 Task: Look for products in the category "Baby Food & Drinks" from North Coast only.
Action: Mouse moved to (282, 160)
Screenshot: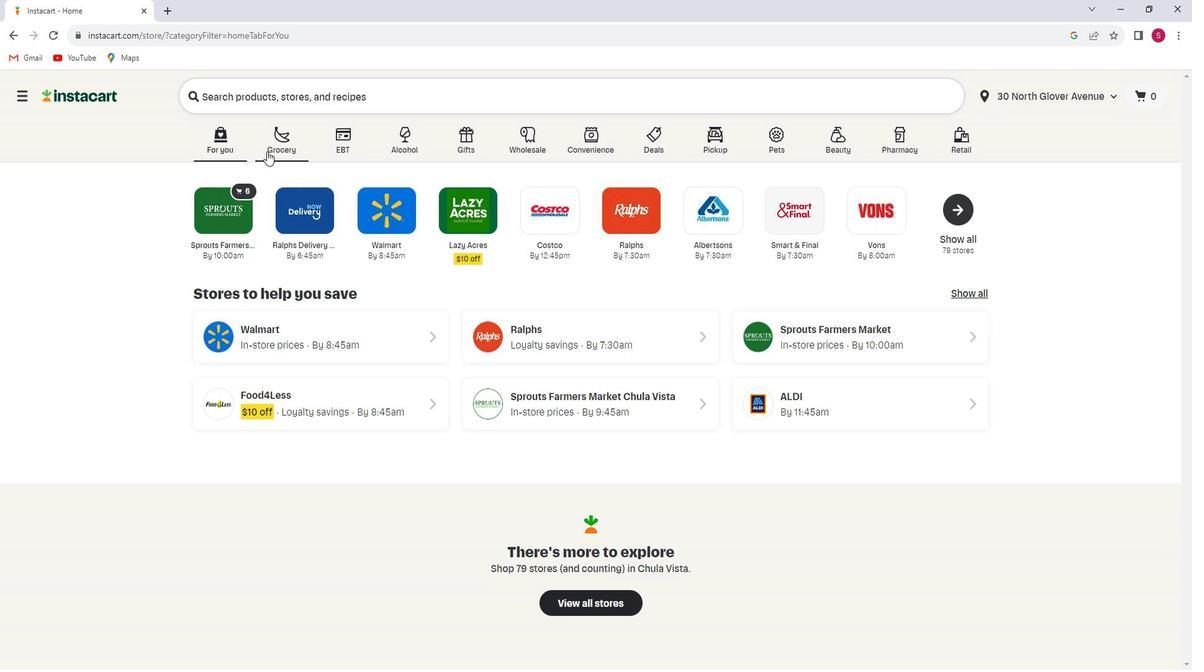 
Action: Mouse pressed left at (282, 160)
Screenshot: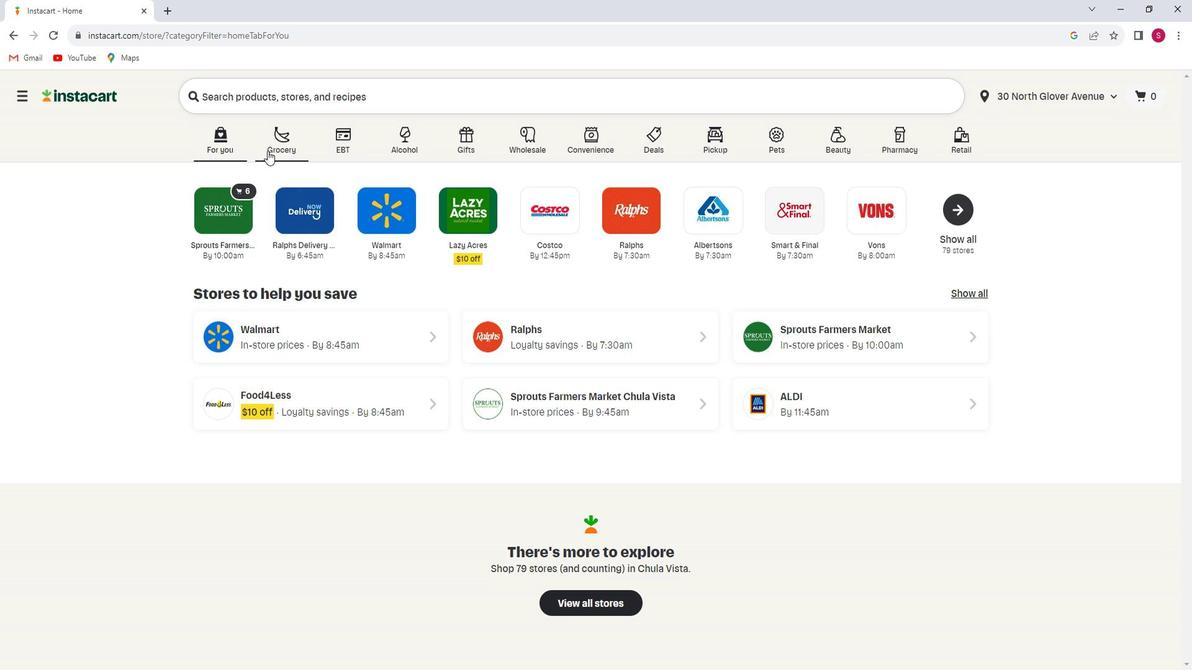 
Action: Mouse moved to (315, 367)
Screenshot: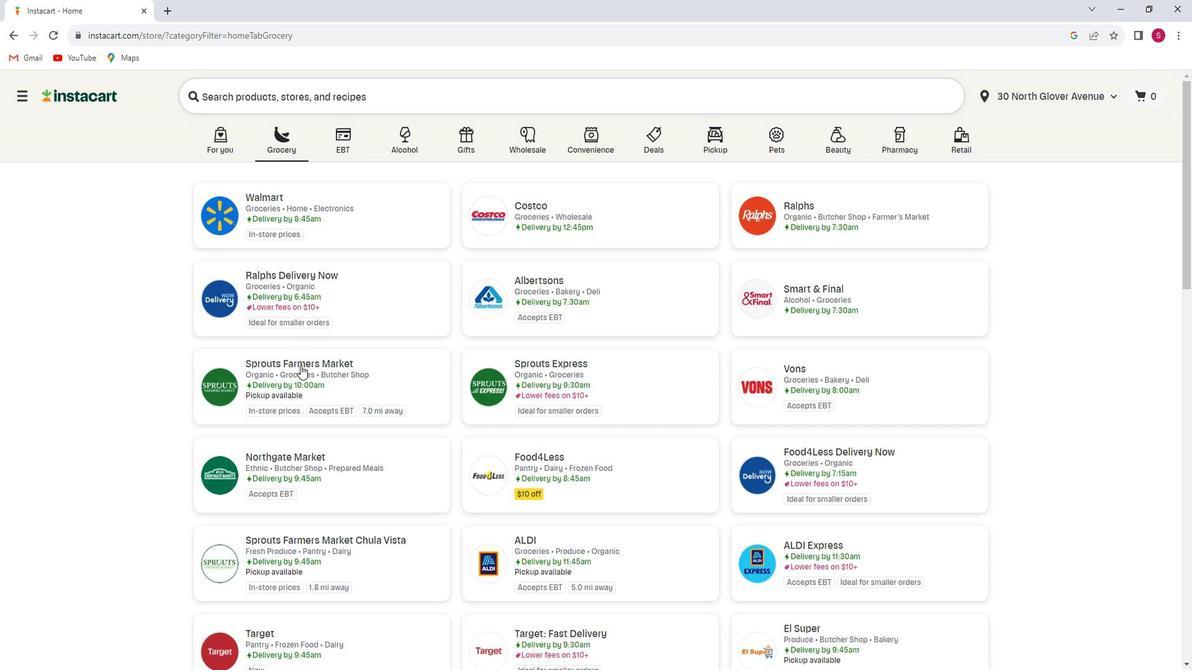 
Action: Mouse pressed left at (315, 367)
Screenshot: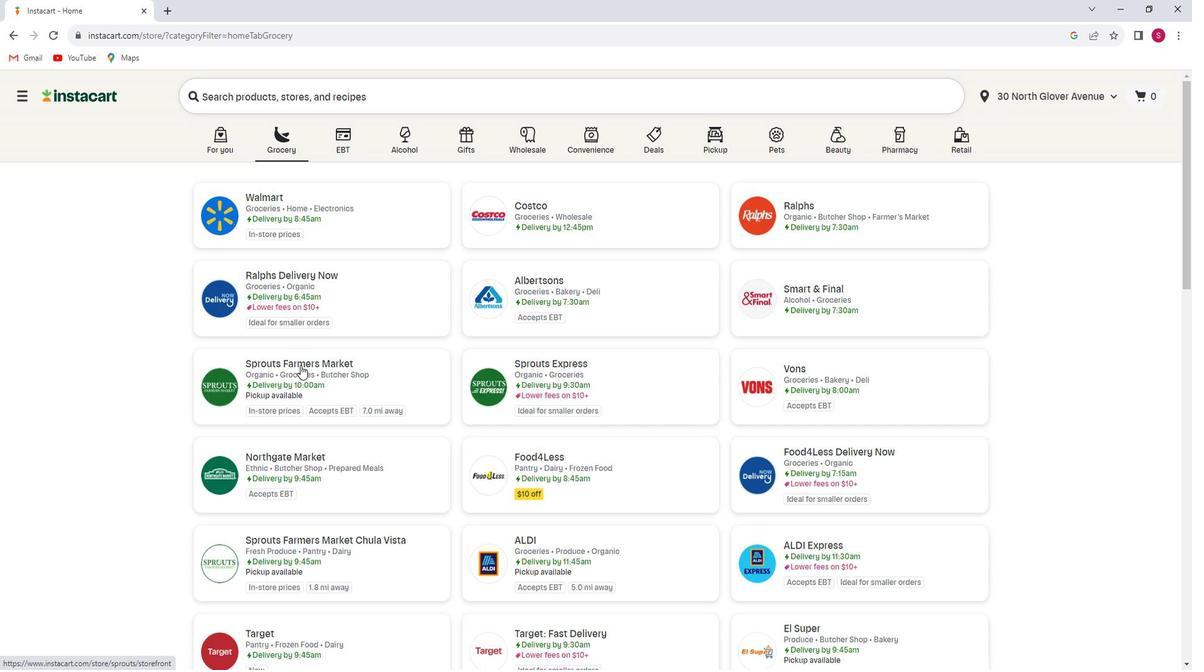 
Action: Mouse moved to (86, 412)
Screenshot: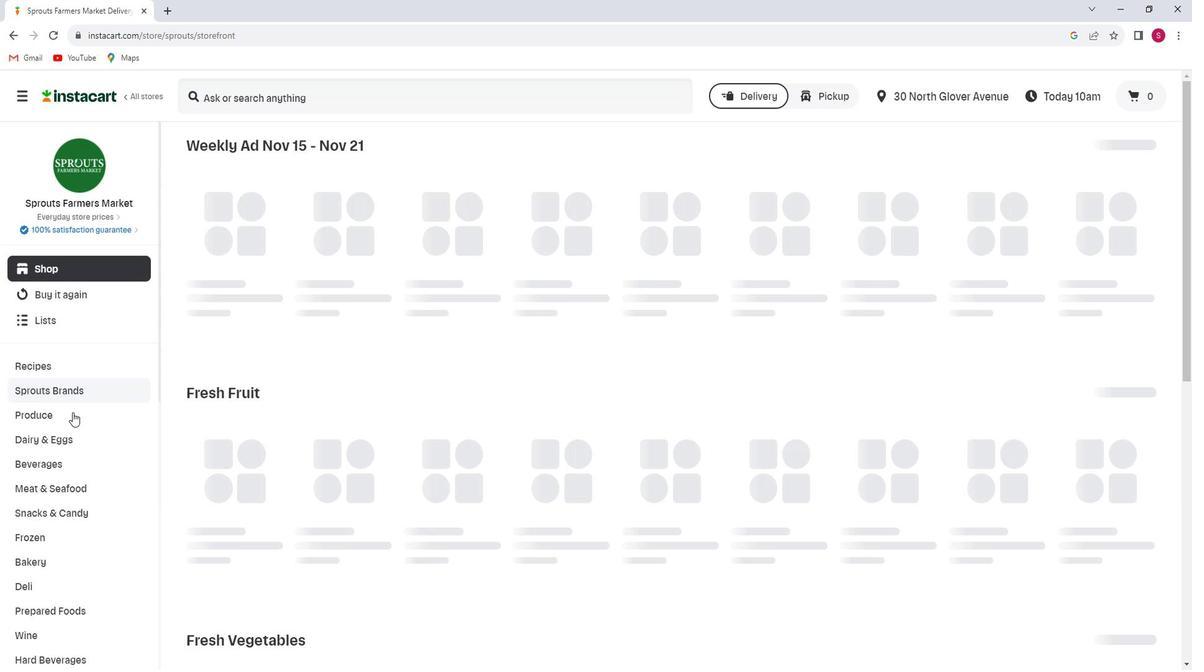 
Action: Mouse scrolled (86, 412) with delta (0, 0)
Screenshot: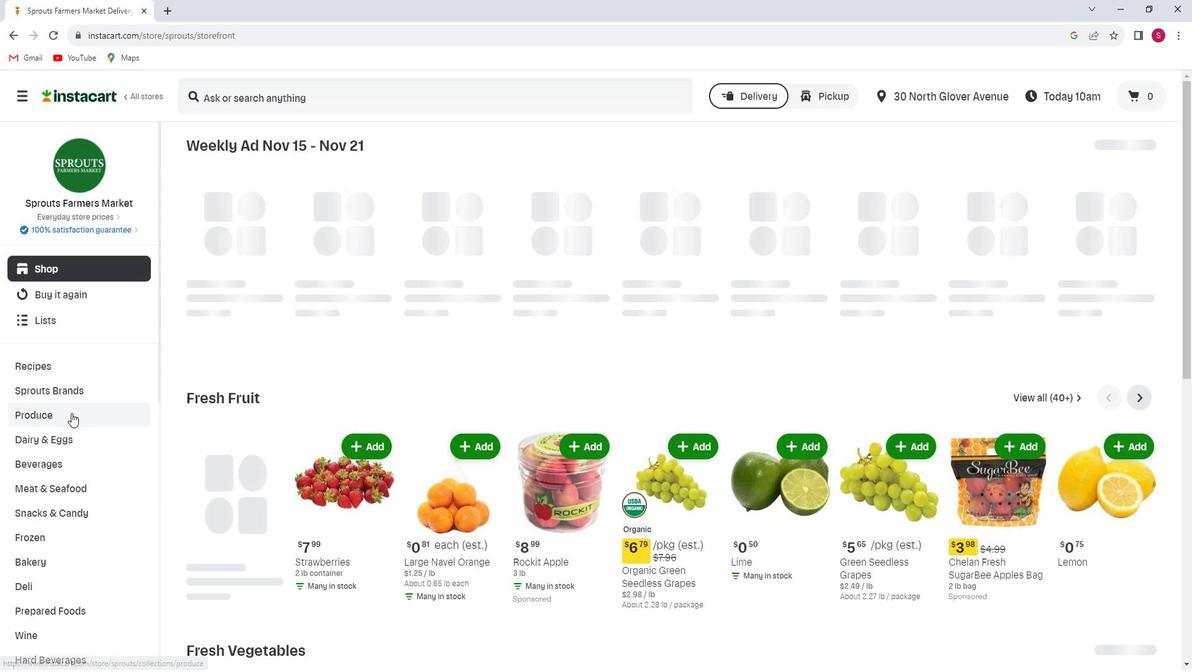 
Action: Mouse scrolled (86, 412) with delta (0, 0)
Screenshot: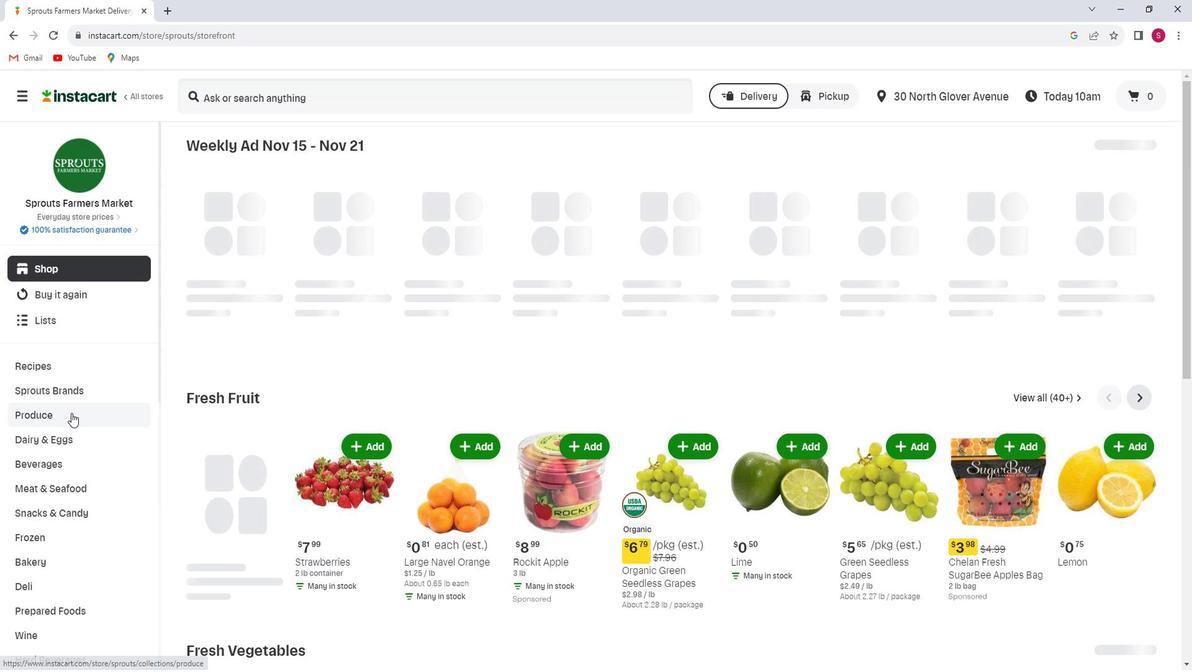 
Action: Mouse scrolled (86, 412) with delta (0, 0)
Screenshot: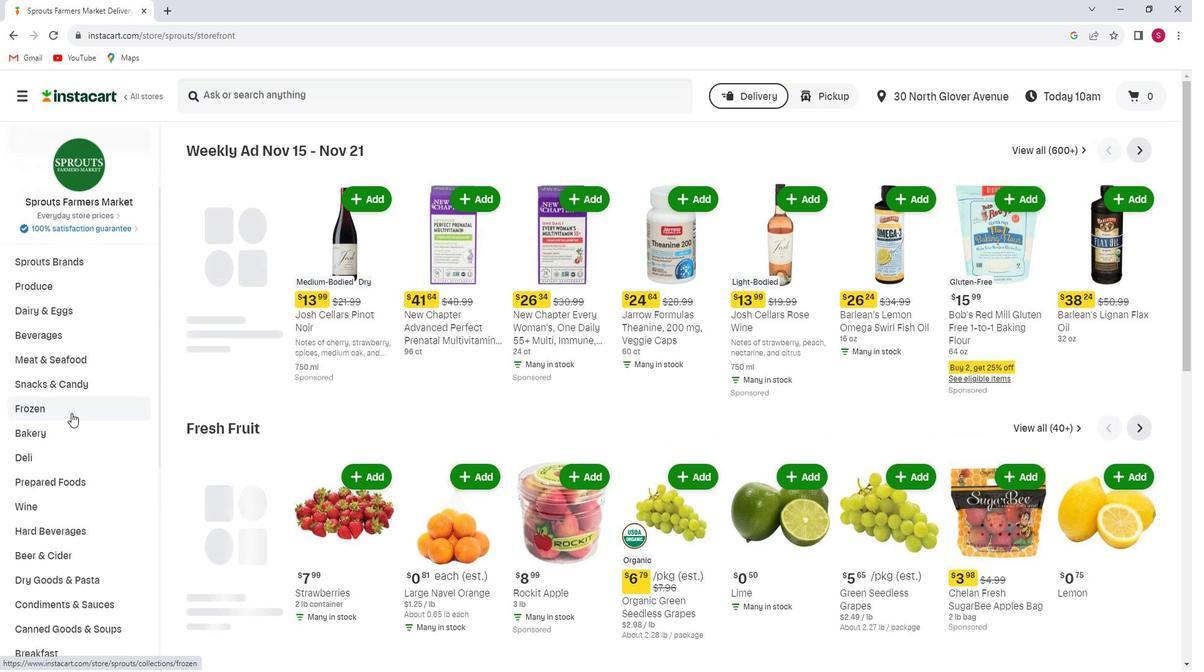 
Action: Mouse scrolled (86, 412) with delta (0, 0)
Screenshot: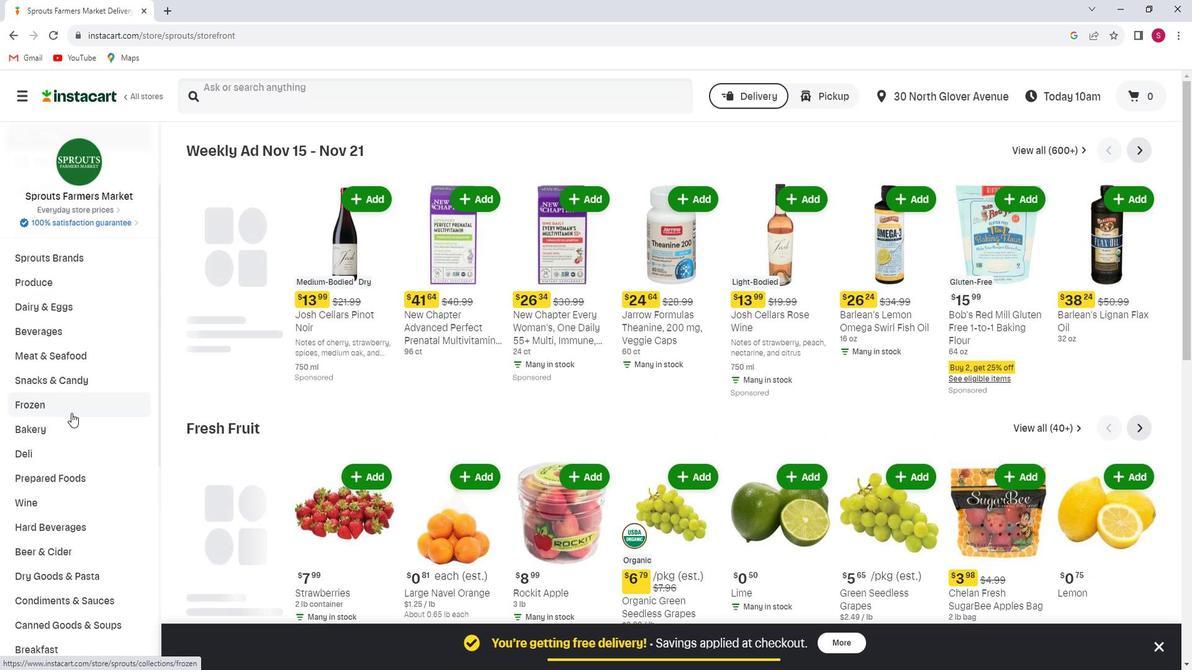 
Action: Mouse scrolled (86, 412) with delta (0, 0)
Screenshot: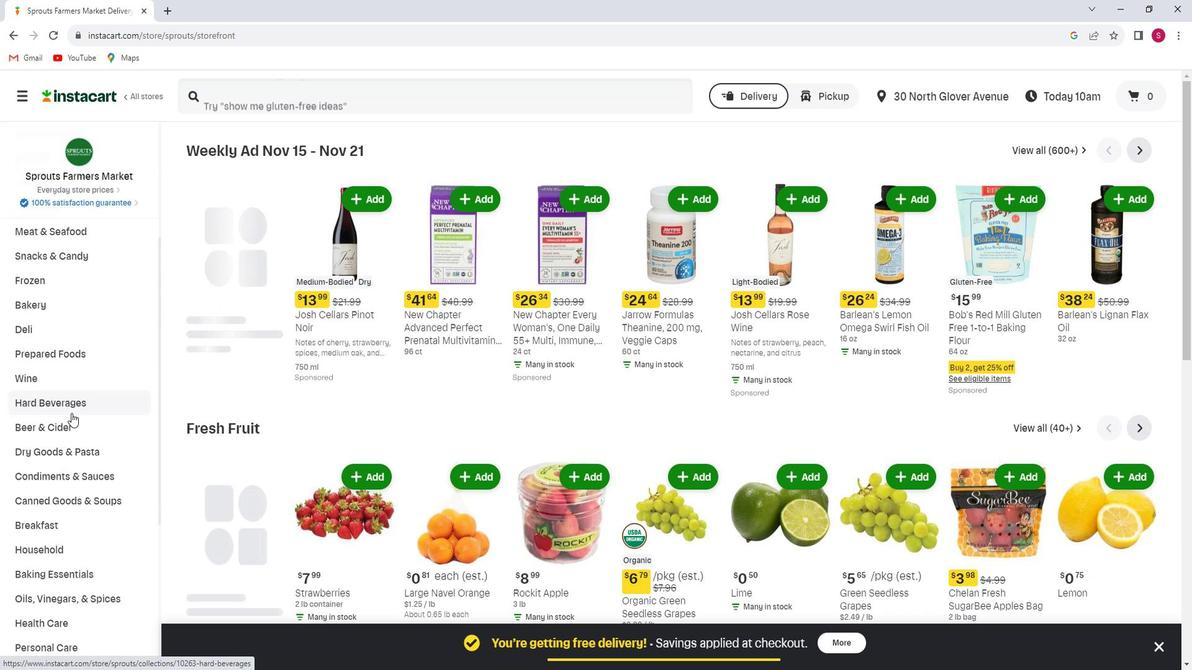 
Action: Mouse scrolled (86, 412) with delta (0, 0)
Screenshot: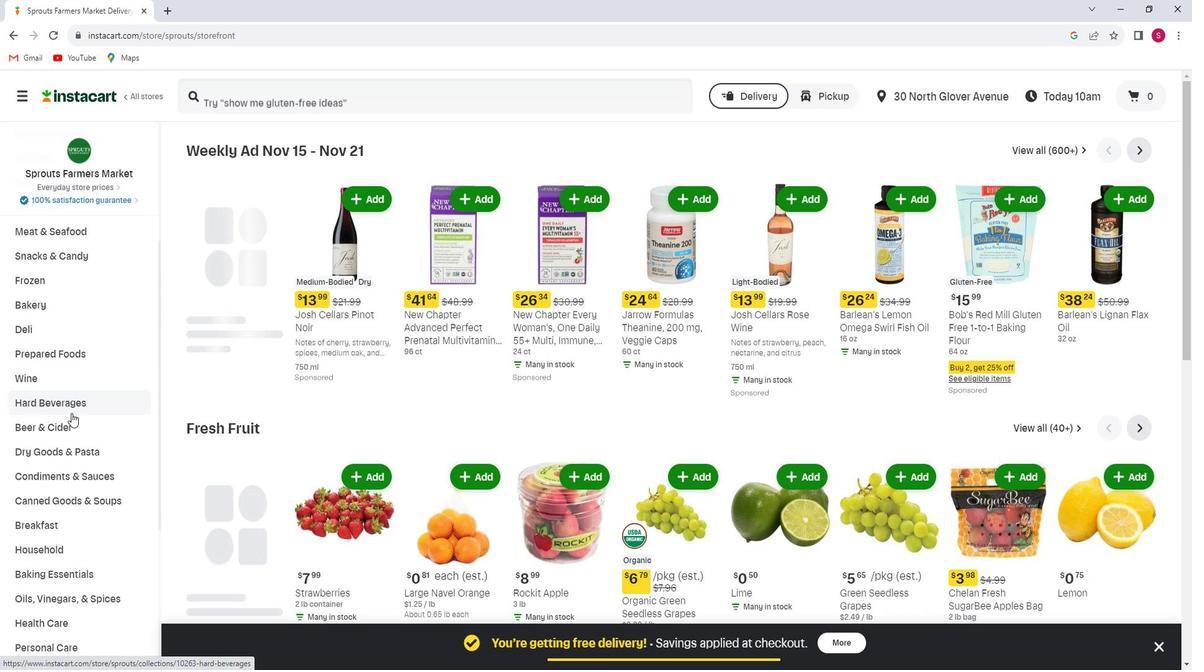 
Action: Mouse scrolled (86, 412) with delta (0, 0)
Screenshot: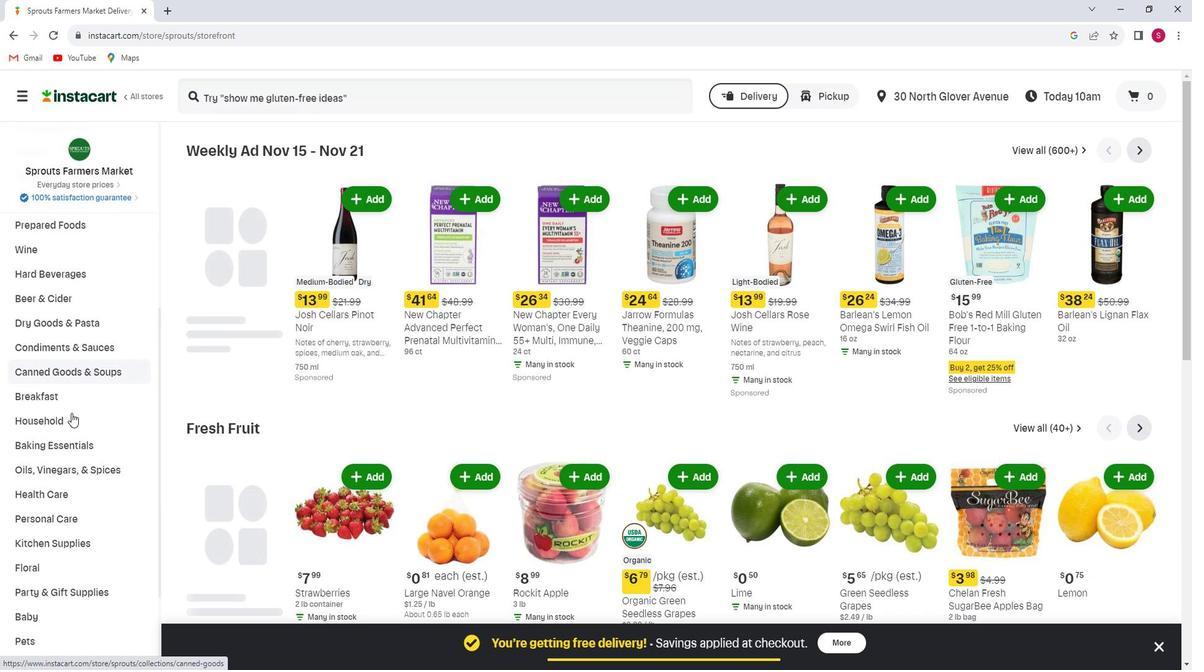 
Action: Mouse scrolled (86, 412) with delta (0, 0)
Screenshot: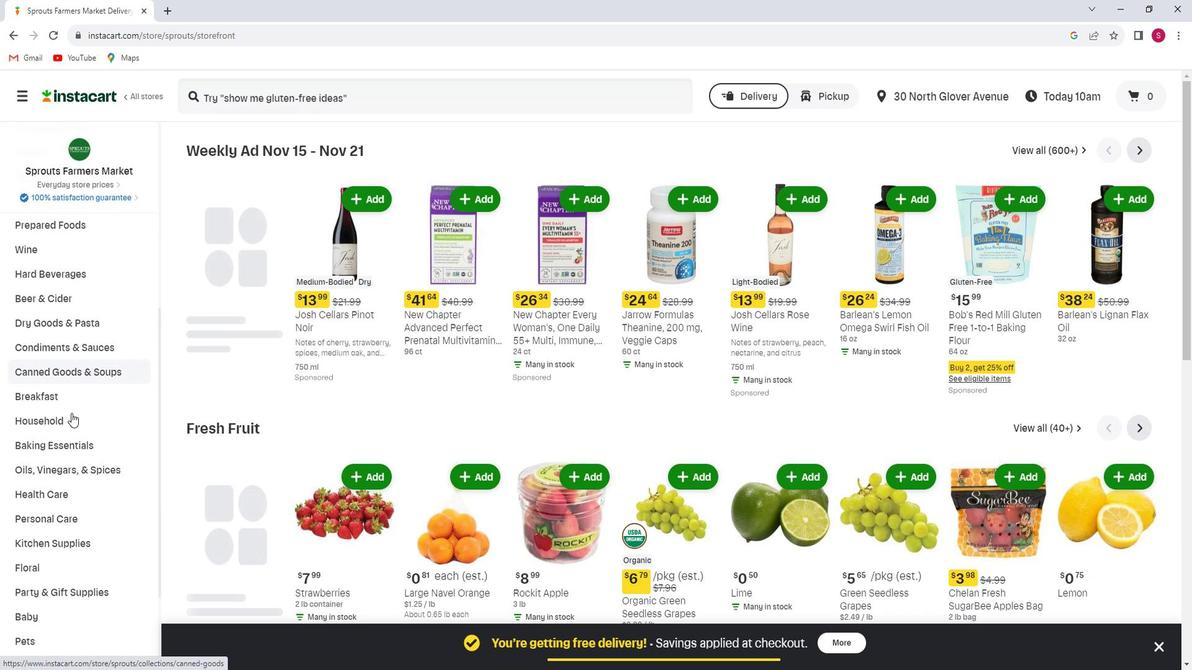 
Action: Mouse scrolled (86, 412) with delta (0, 0)
Screenshot: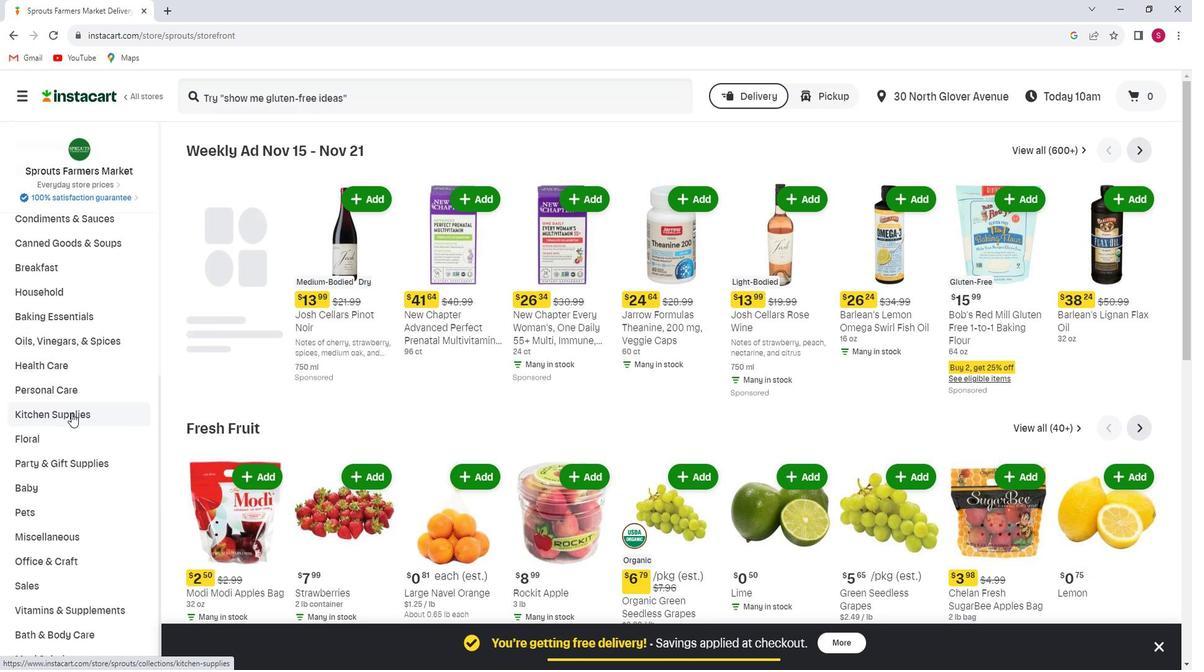 
Action: Mouse scrolled (86, 412) with delta (0, 0)
Screenshot: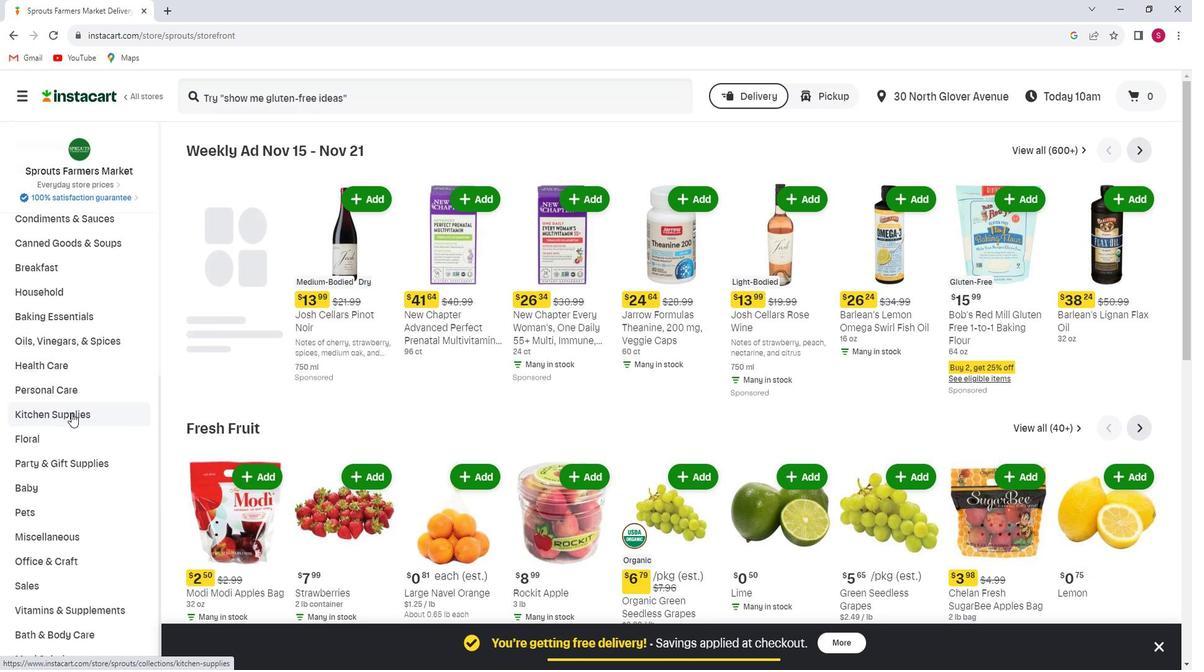 
Action: Mouse moved to (68, 470)
Screenshot: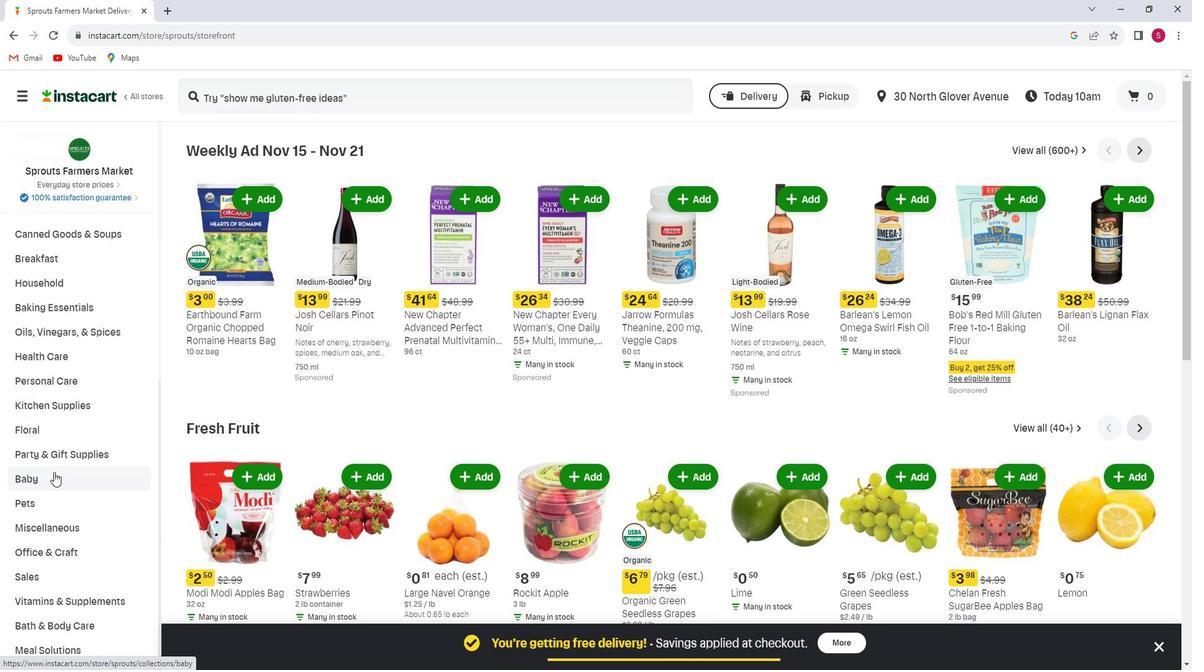 
Action: Mouse pressed left at (68, 470)
Screenshot: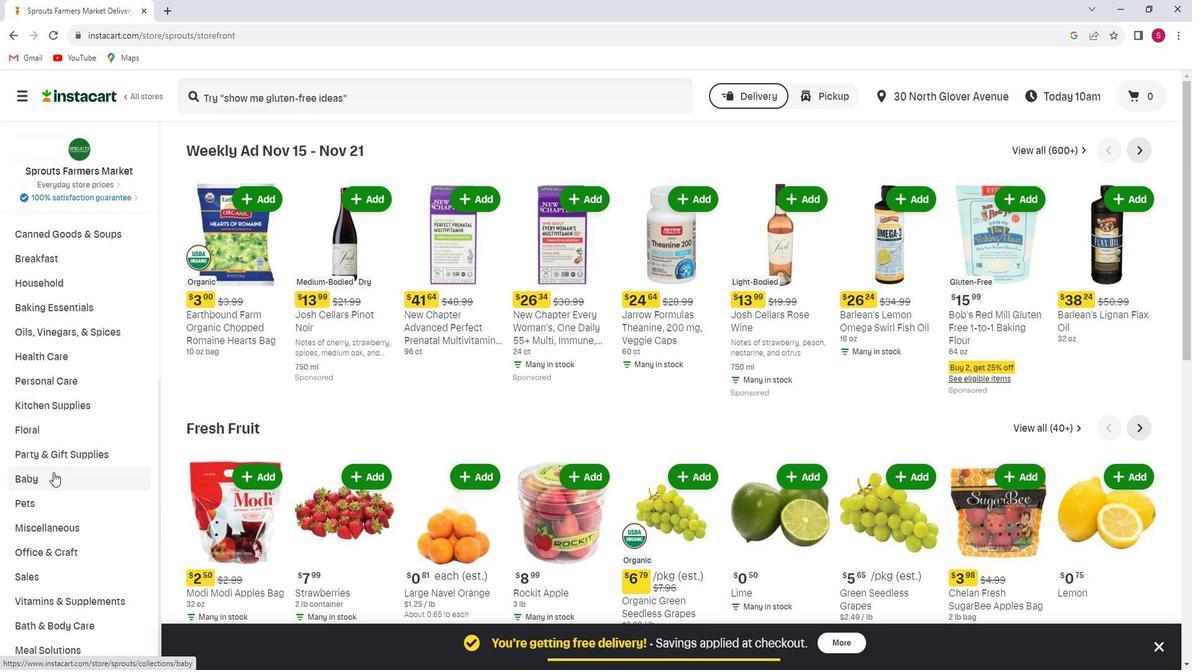 
Action: Mouse moved to (78, 567)
Screenshot: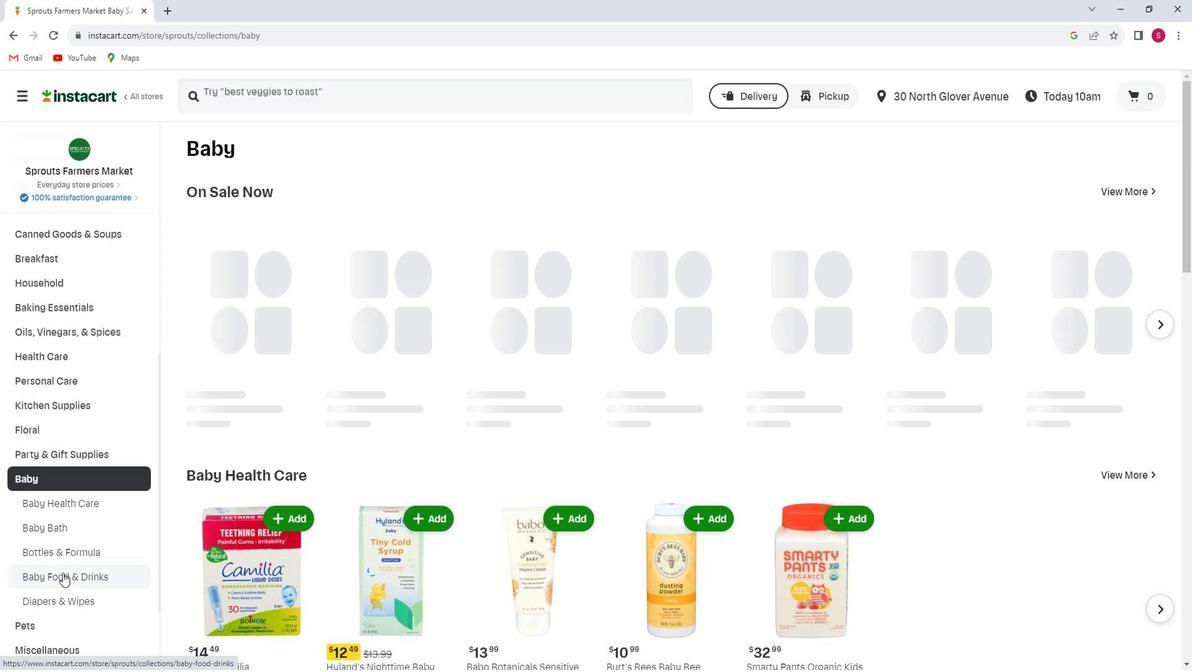 
Action: Mouse pressed left at (78, 567)
Screenshot: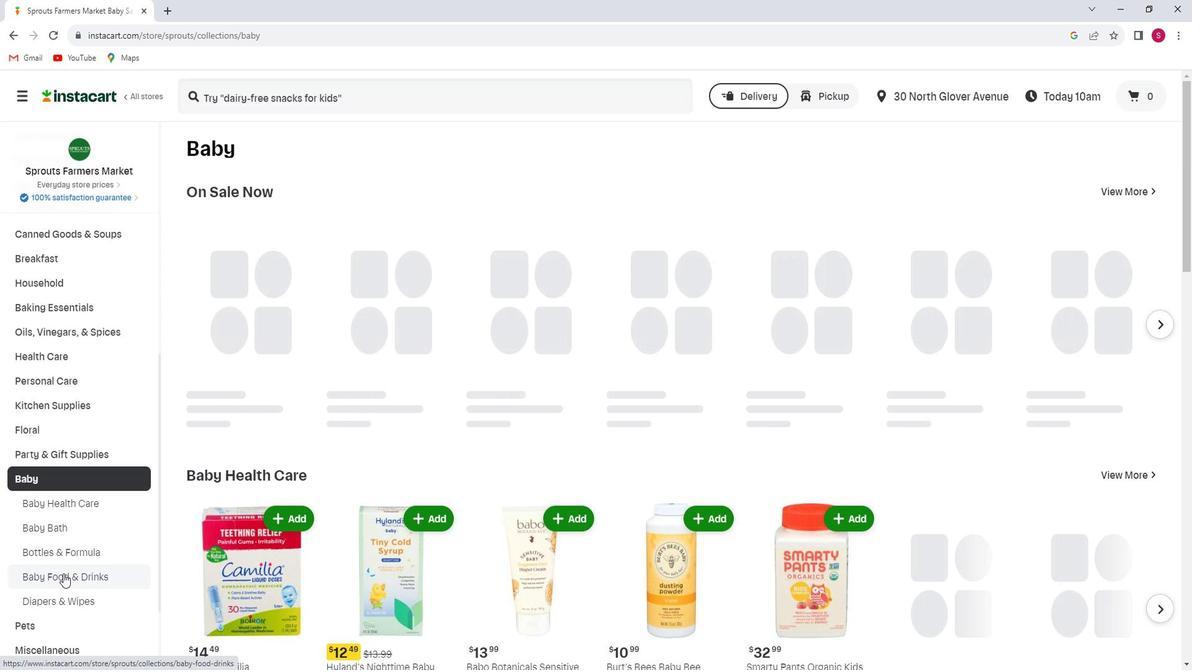 
Action: Mouse moved to (522, 247)
Screenshot: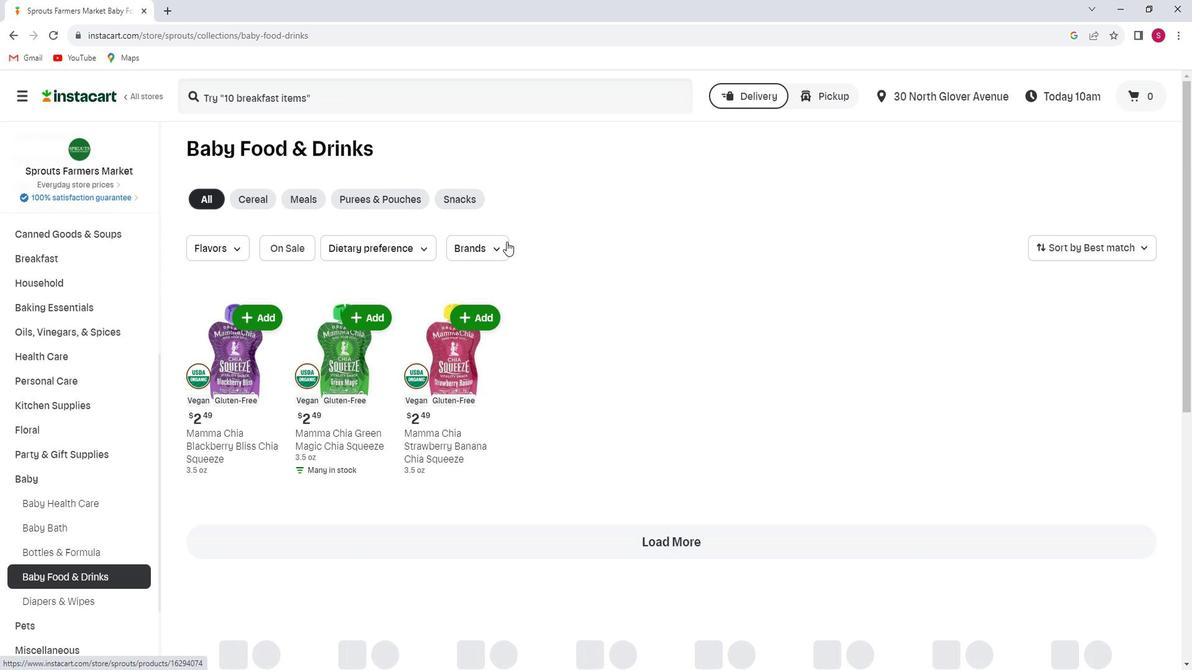 
Action: Mouse pressed left at (522, 247)
Screenshot: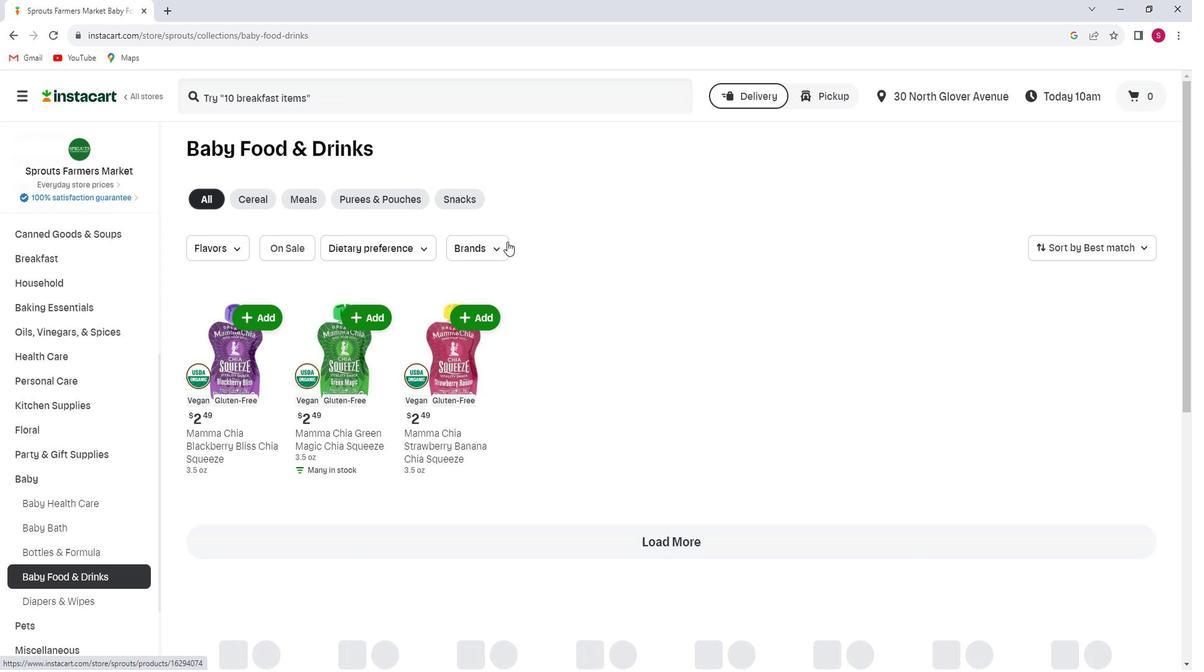 
Action: Mouse moved to (490, 346)
Screenshot: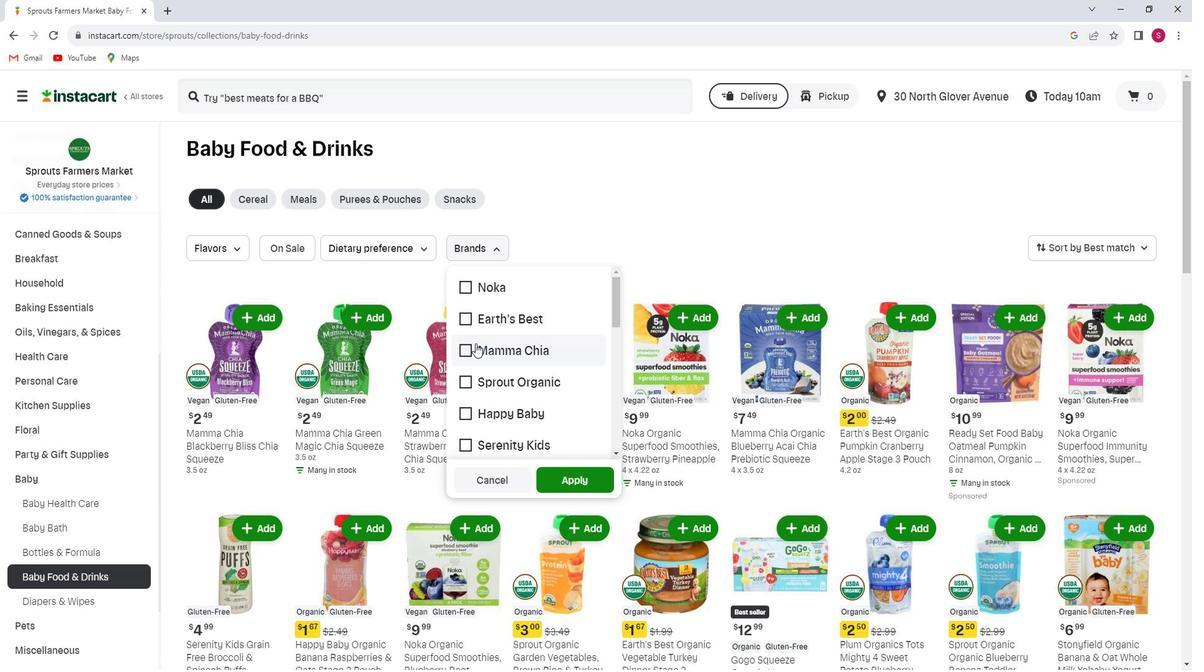 
Action: Mouse scrolled (490, 345) with delta (0, 0)
Screenshot: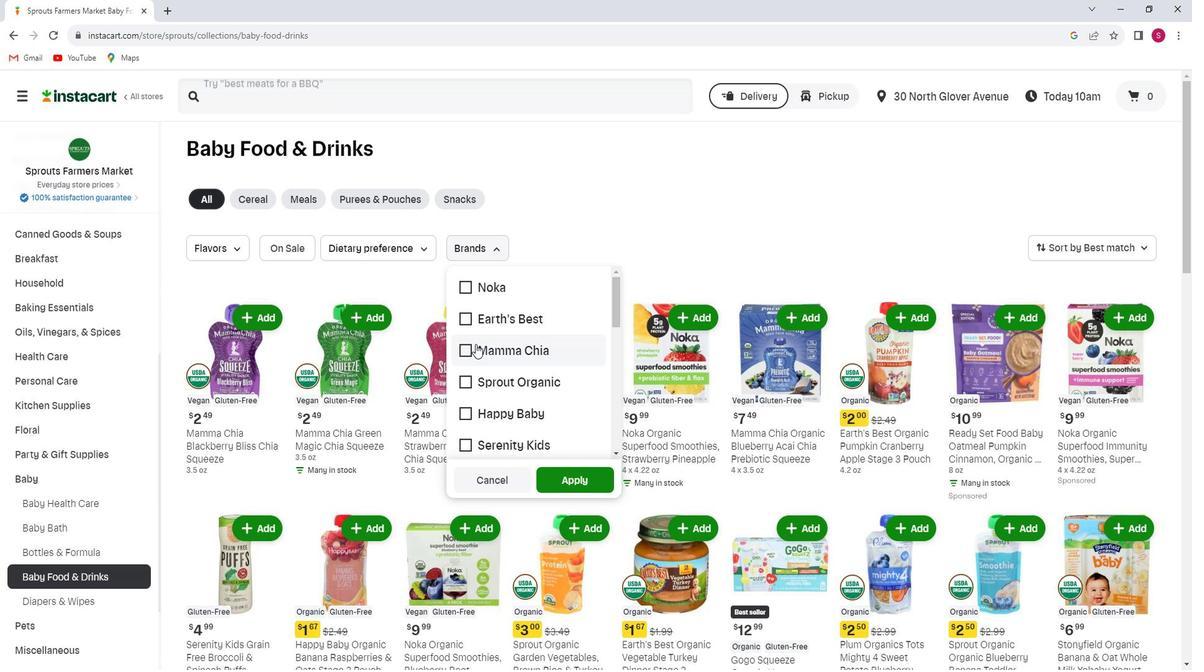 
Action: Mouse scrolled (490, 345) with delta (0, 0)
Screenshot: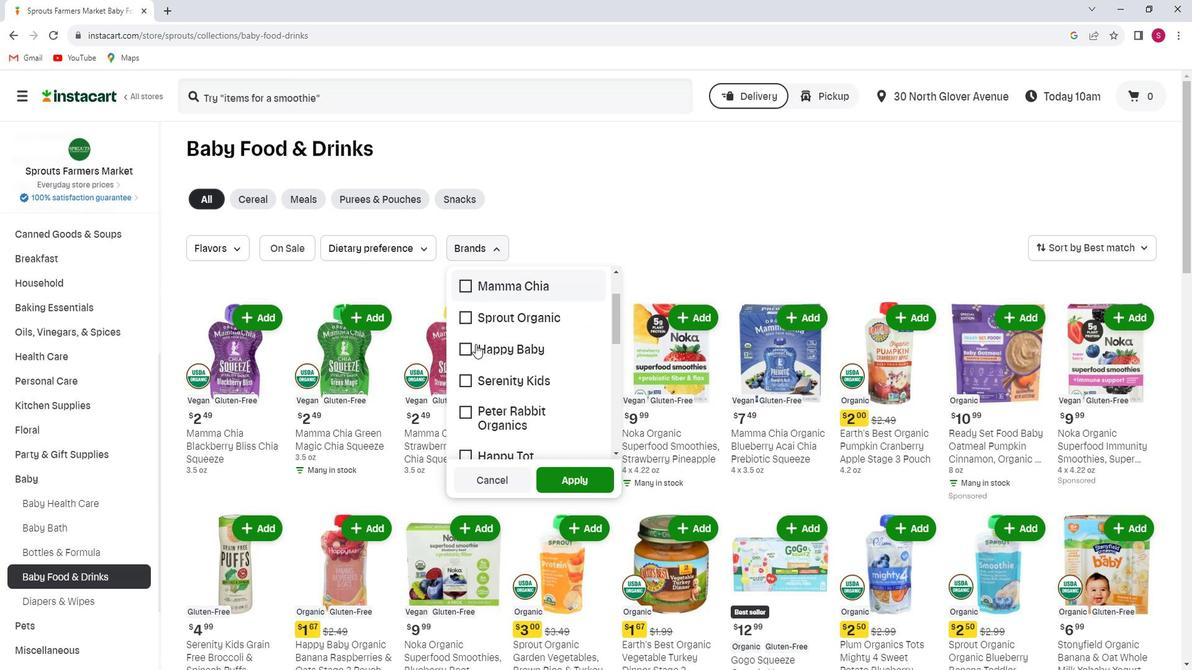 
Action: Mouse moved to (489, 347)
Screenshot: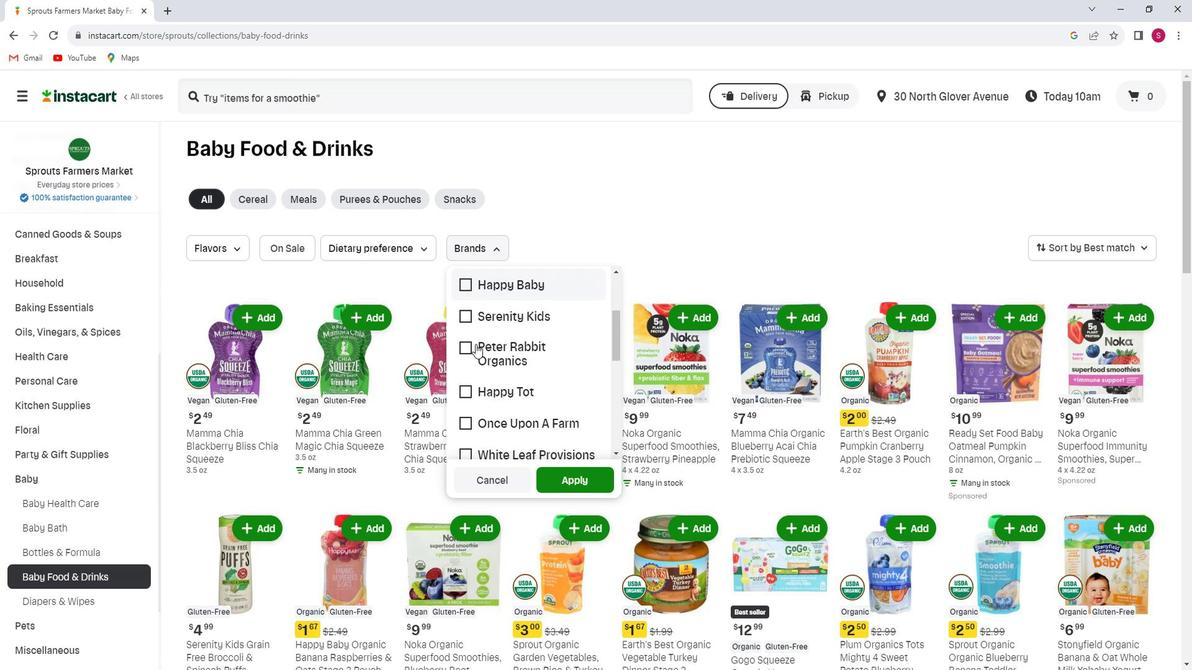 
Action: Mouse scrolled (489, 346) with delta (0, 0)
Screenshot: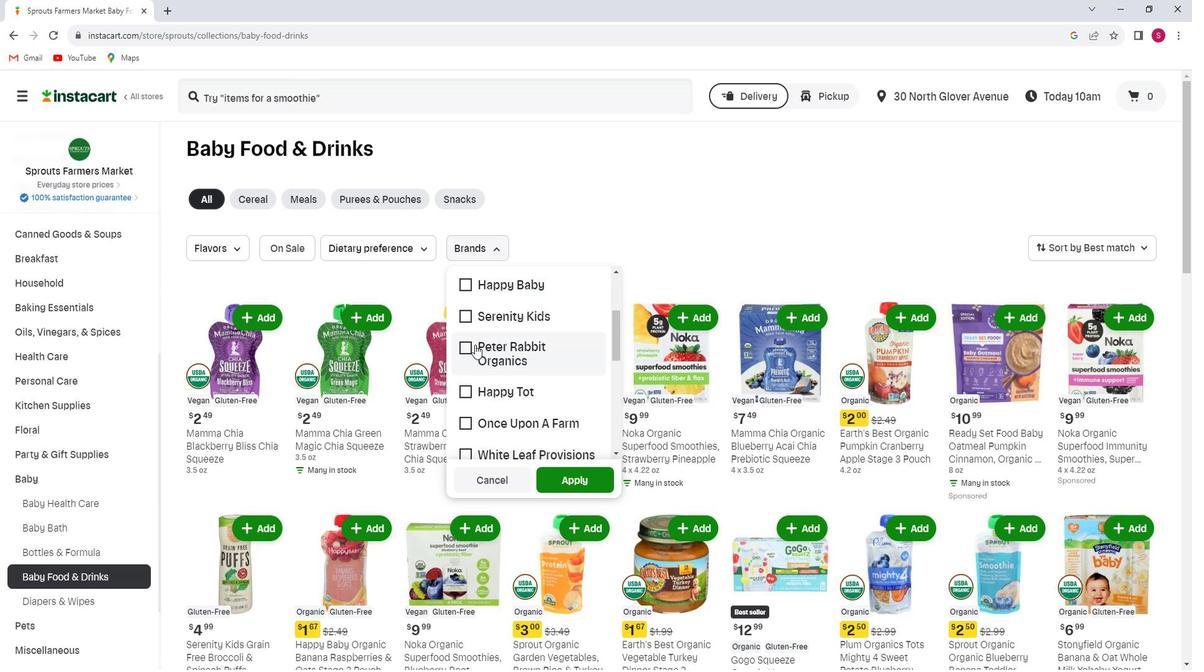 
Action: Mouse scrolled (489, 346) with delta (0, 0)
Screenshot: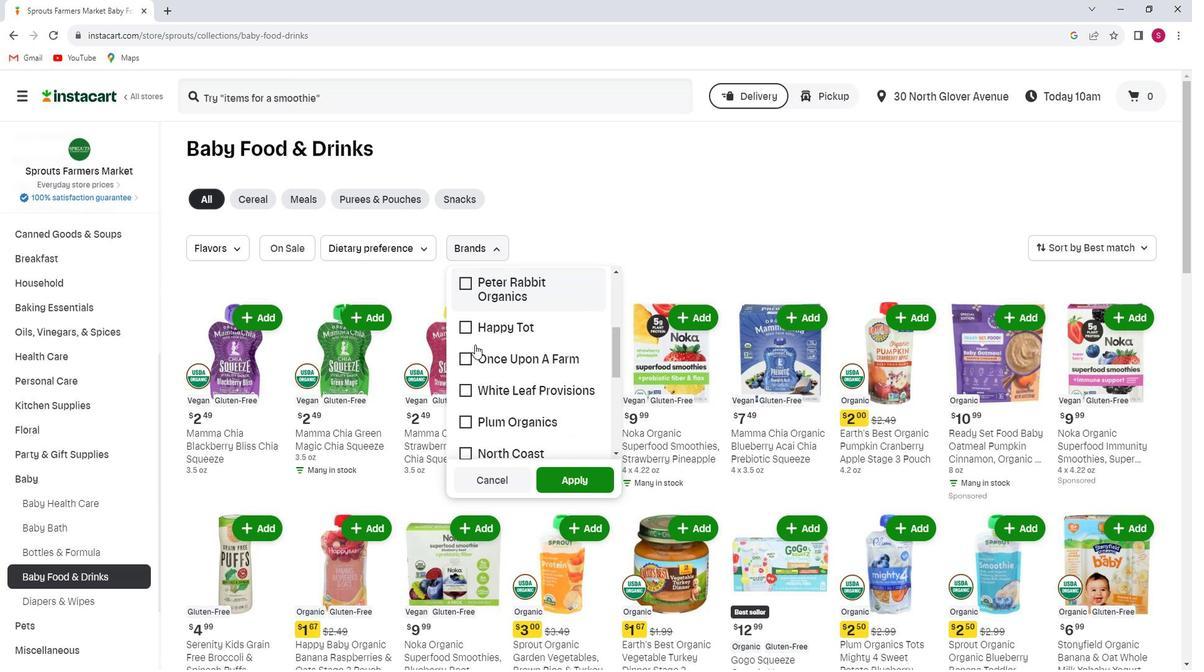 
Action: Mouse moved to (483, 391)
Screenshot: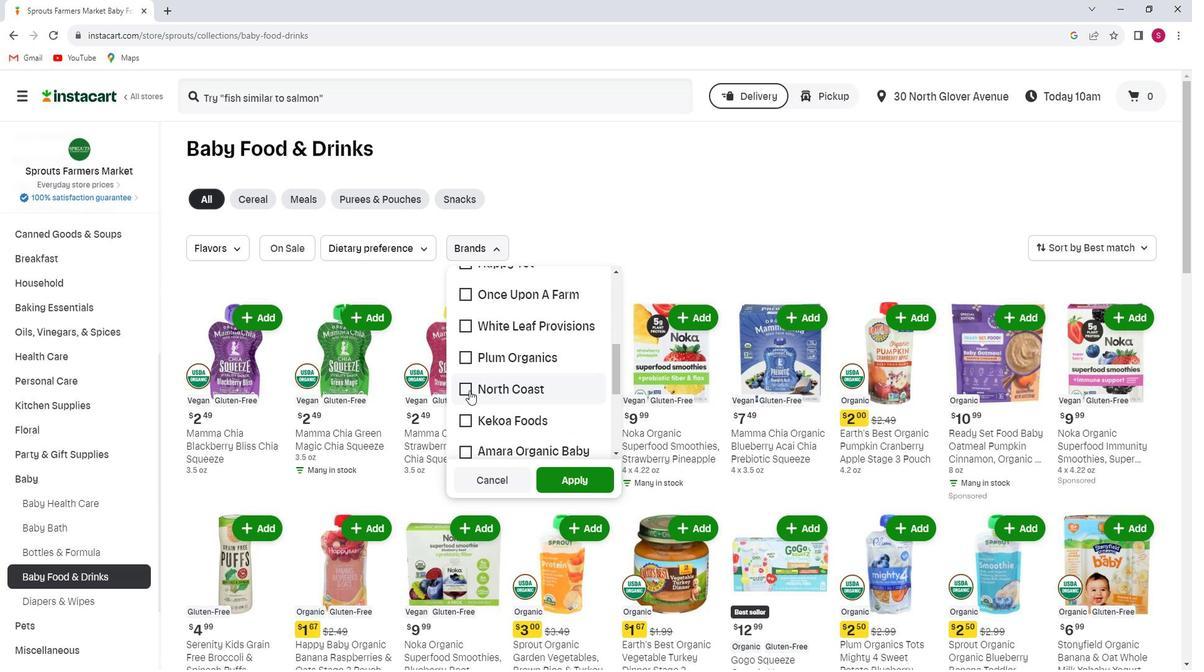 
Action: Mouse pressed left at (483, 391)
Screenshot: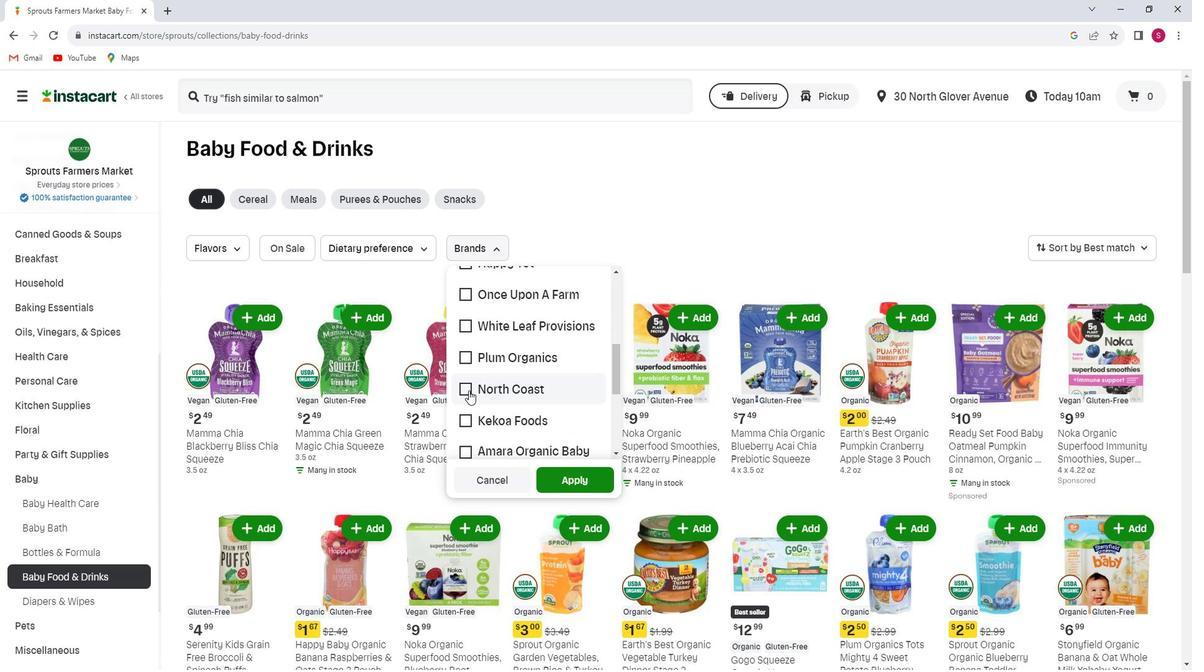 
Action: Mouse moved to (586, 476)
Screenshot: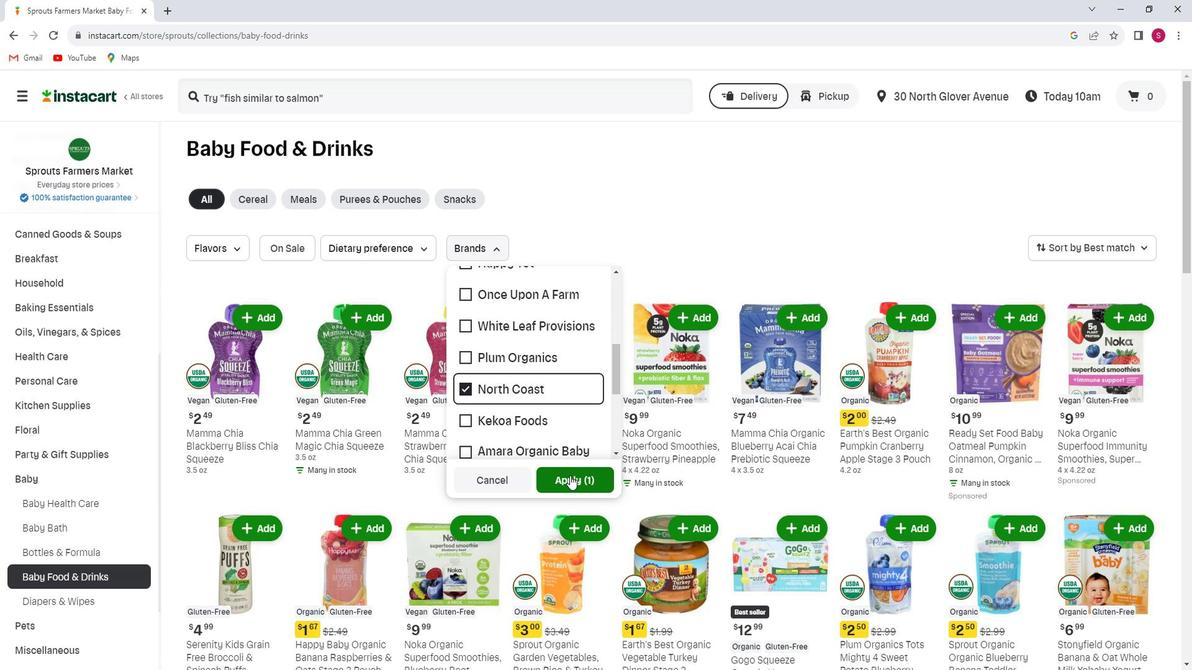 
Action: Mouse pressed left at (586, 476)
Screenshot: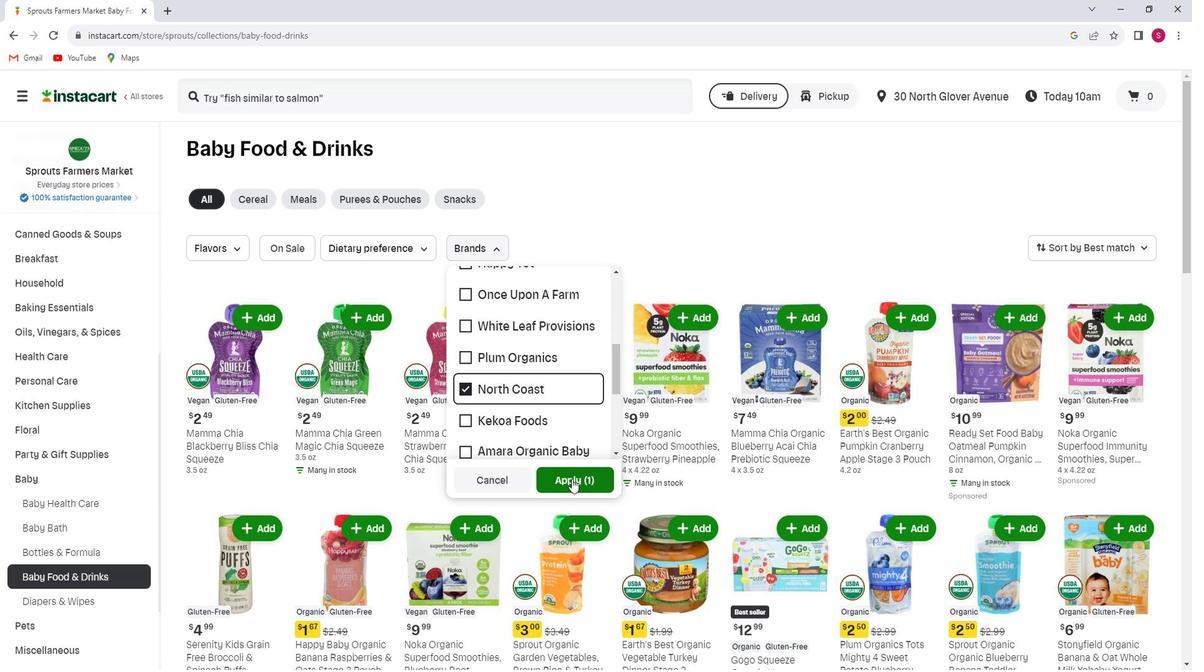 
